 Task: Select the paper size with the tabloid.
Action: Mouse moved to (45, 116)
Screenshot: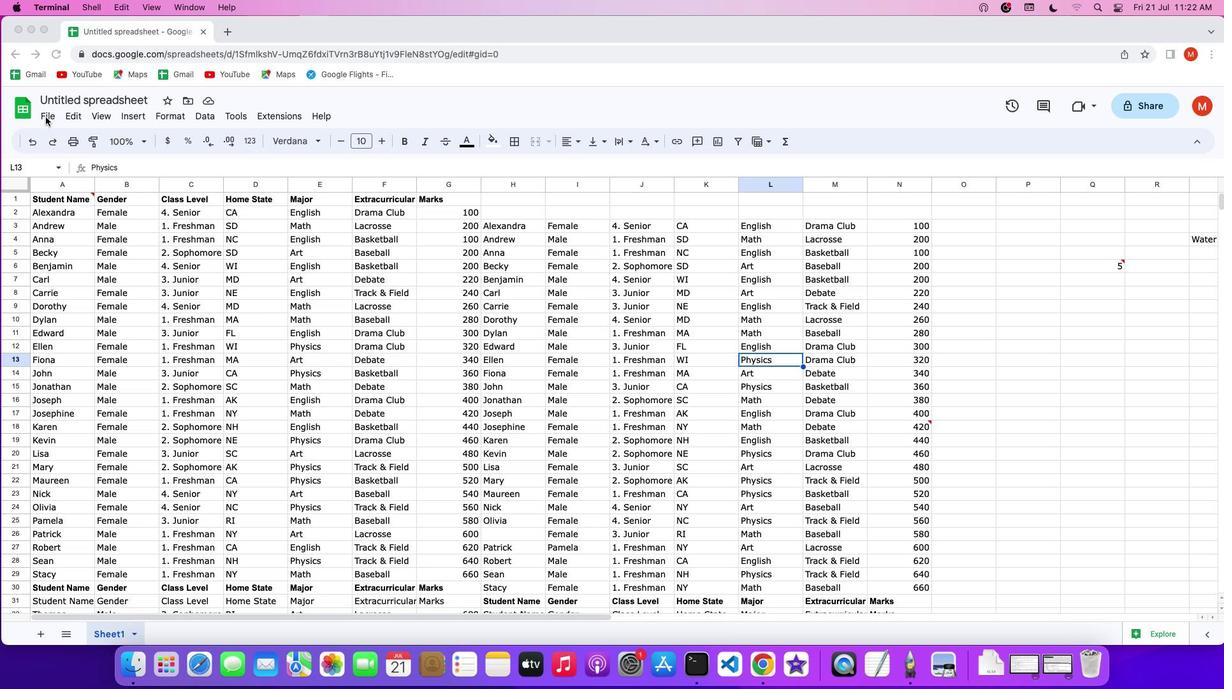 
Action: Mouse pressed left at (45, 116)
Screenshot: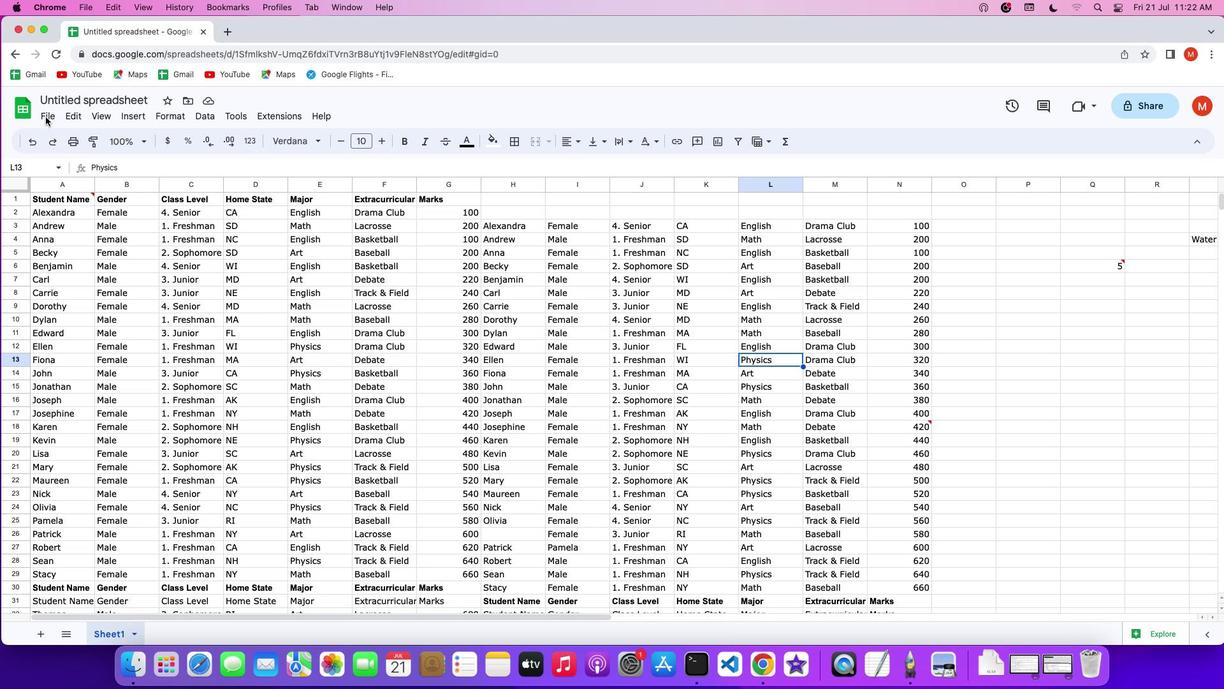 
Action: Mouse pressed left at (45, 116)
Screenshot: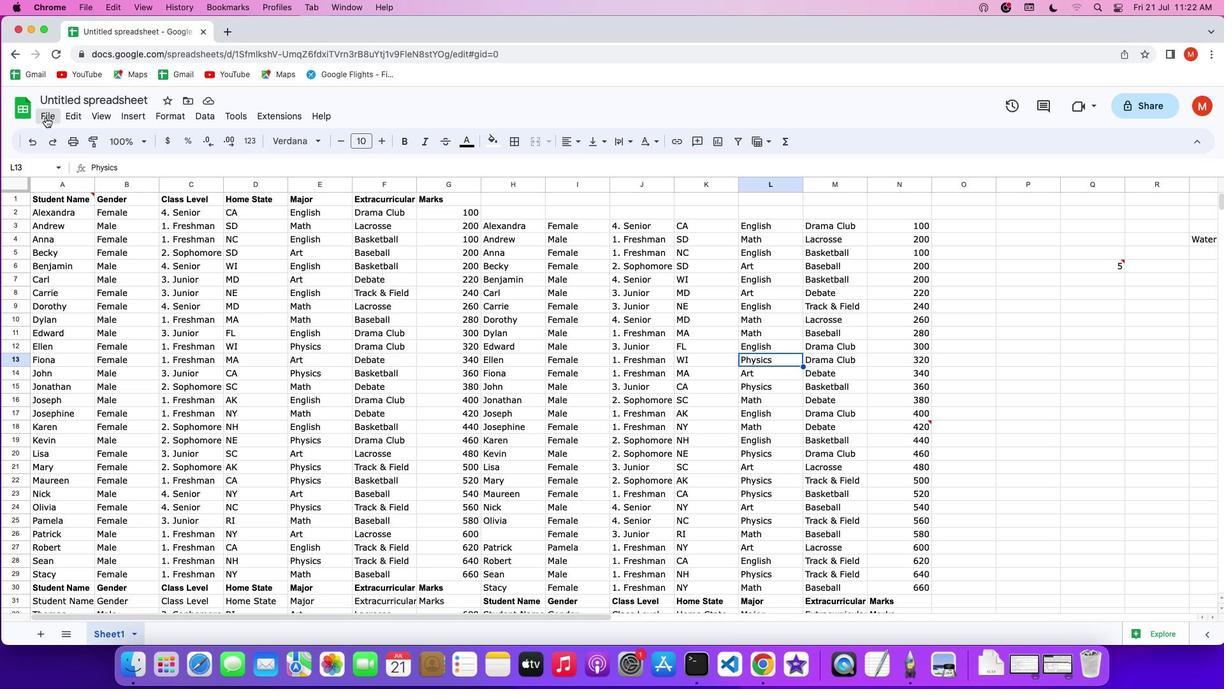 
Action: Mouse pressed left at (45, 116)
Screenshot: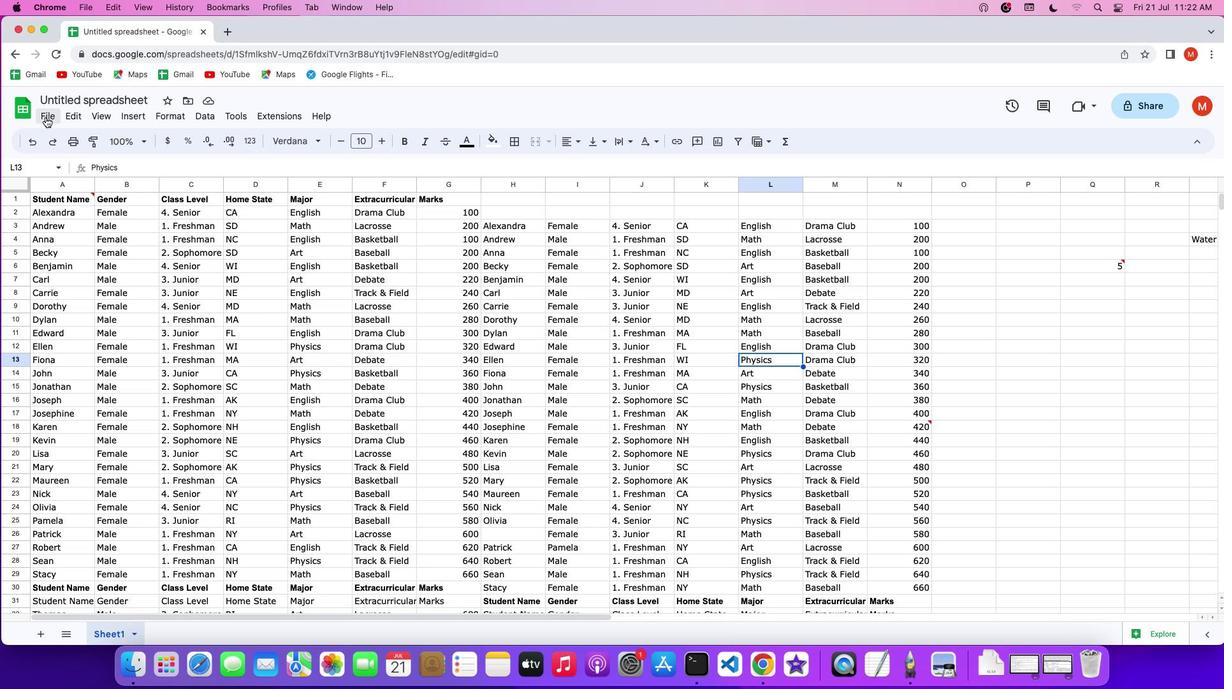 
Action: Mouse moved to (47, 497)
Screenshot: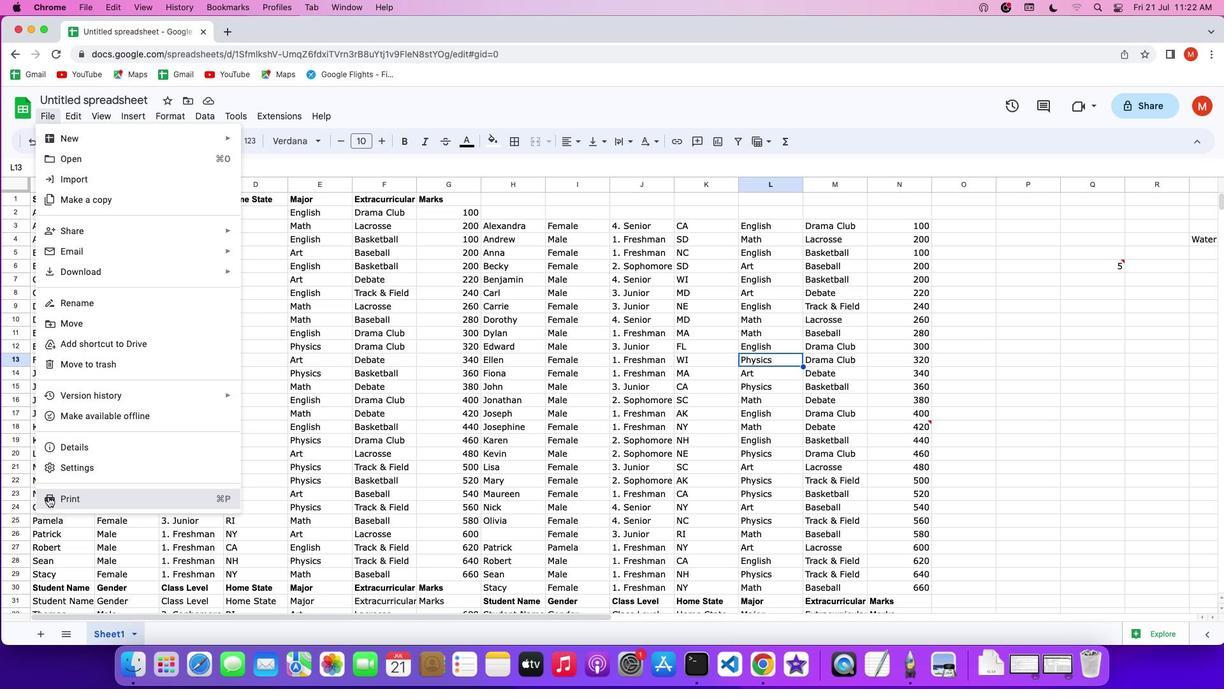 
Action: Mouse pressed left at (47, 497)
Screenshot: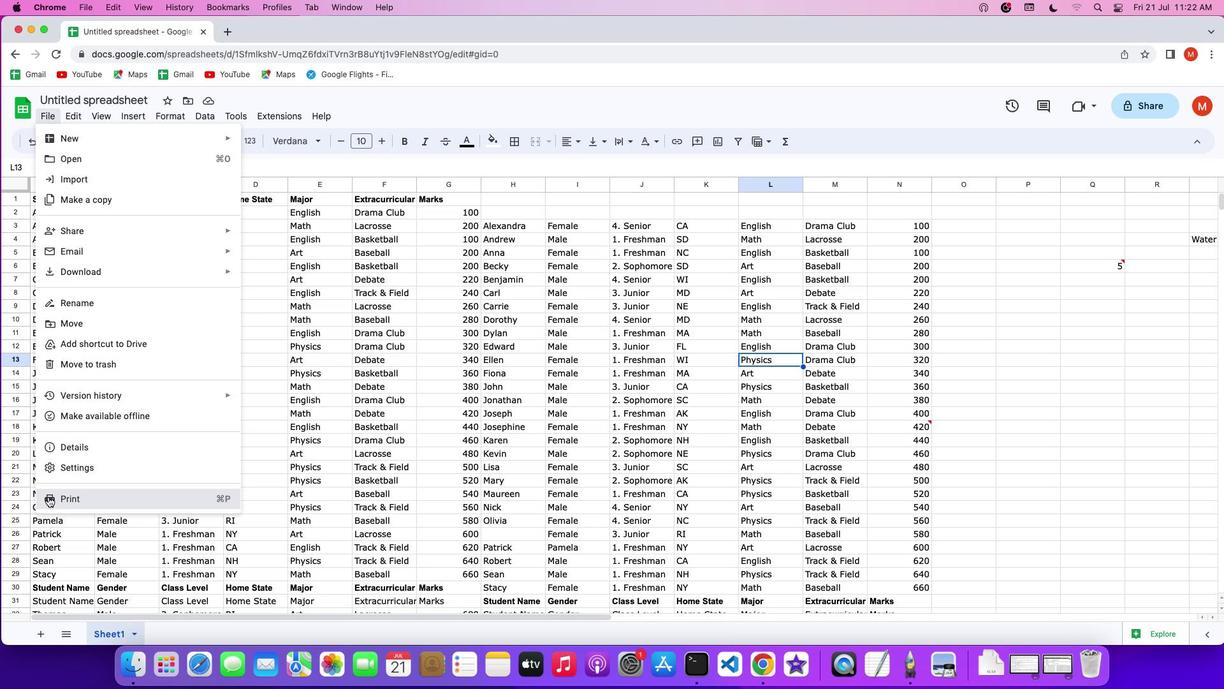 
Action: Mouse moved to (1182, 107)
Screenshot: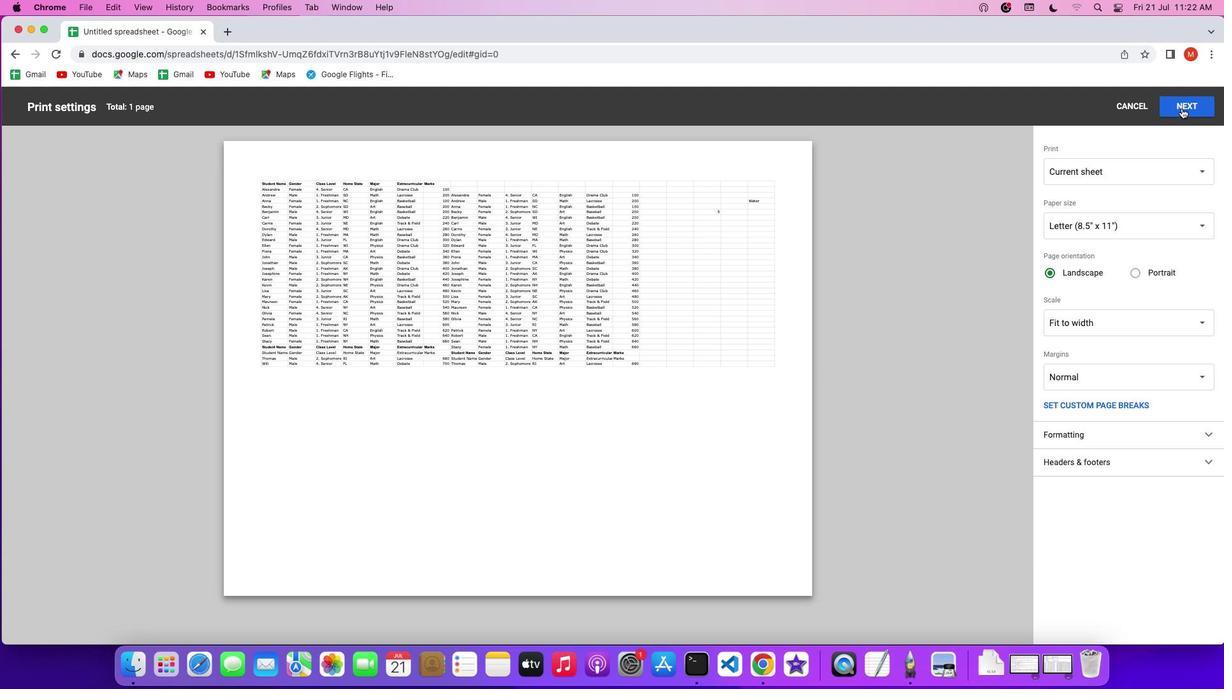 
Action: Mouse pressed left at (1182, 107)
Screenshot: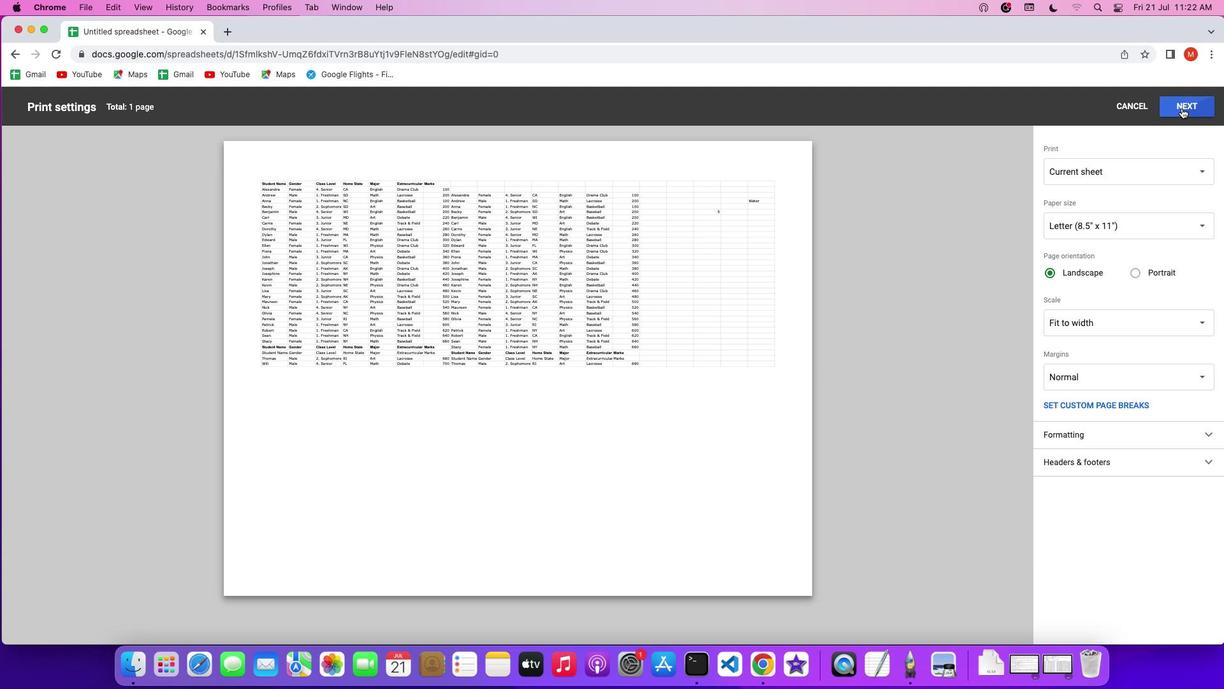 
Action: Mouse moved to (986, 235)
Screenshot: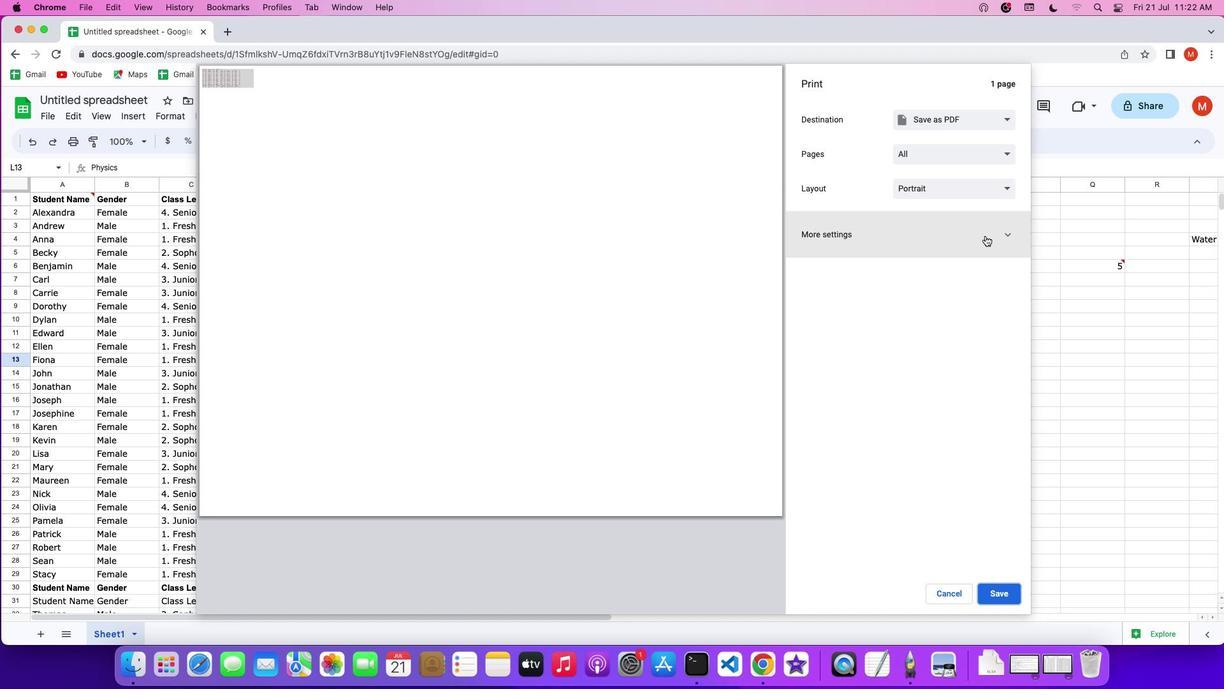 
Action: Mouse pressed left at (986, 235)
Screenshot: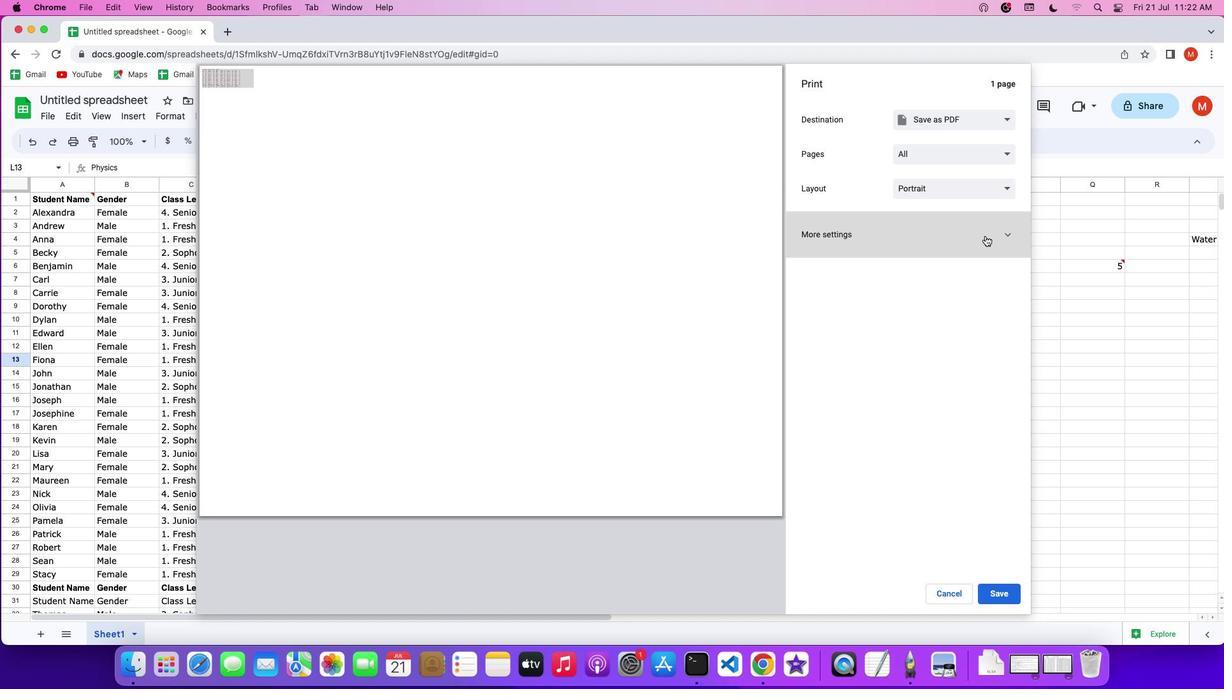 
Action: Mouse moved to (979, 280)
Screenshot: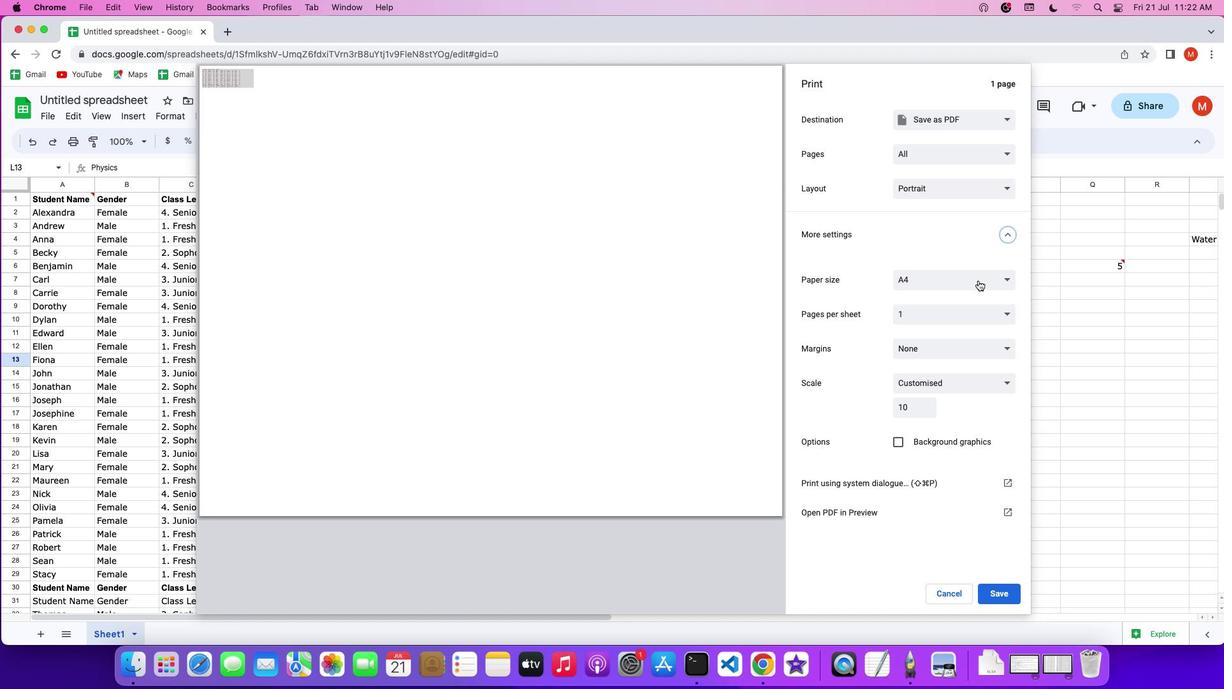 
Action: Mouse pressed left at (979, 280)
Screenshot: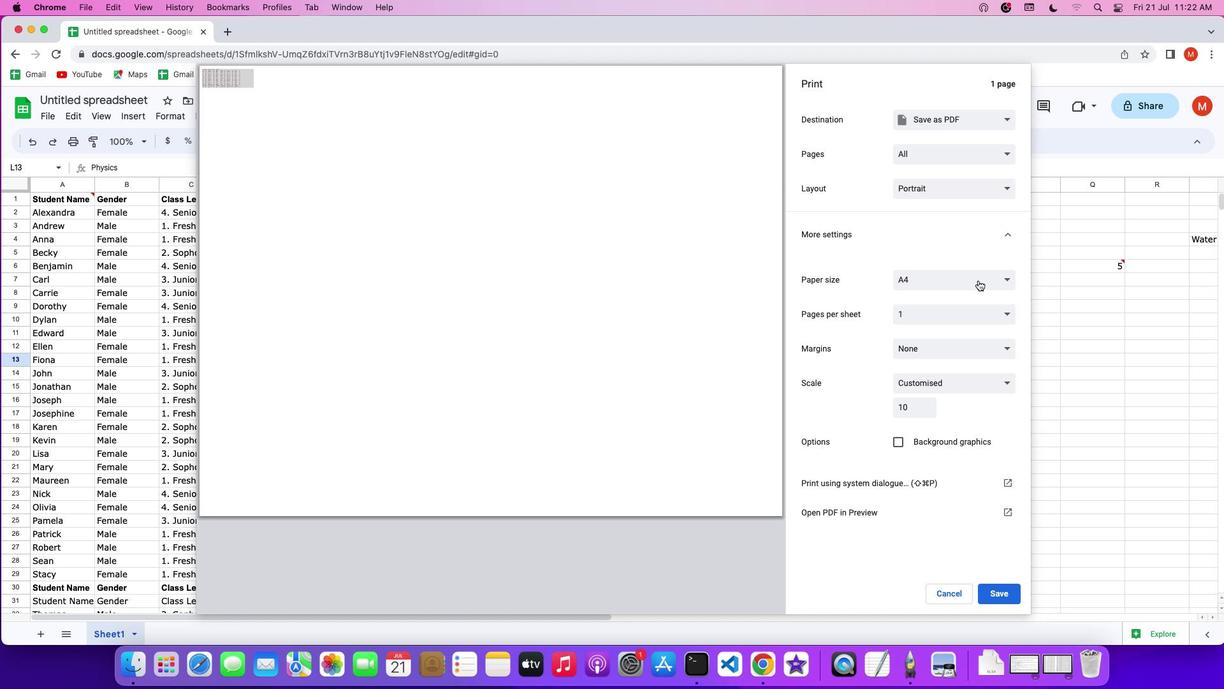 
Action: Mouse moved to (967, 211)
Screenshot: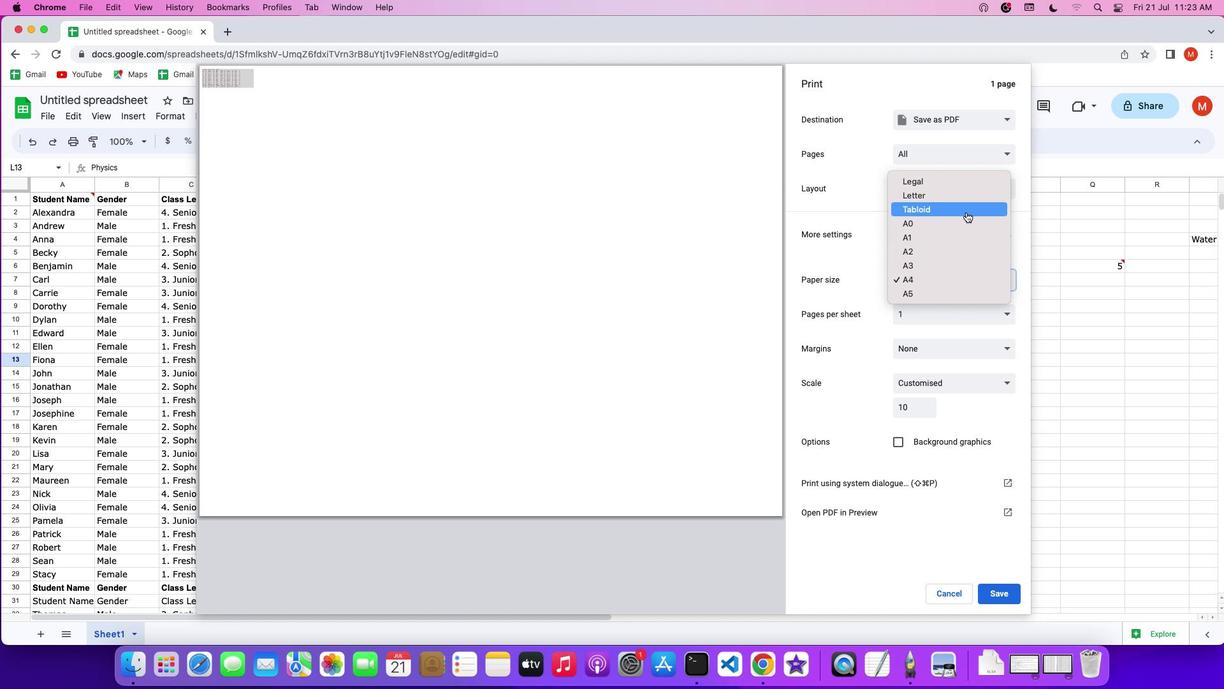 
Action: Mouse pressed left at (967, 211)
Screenshot: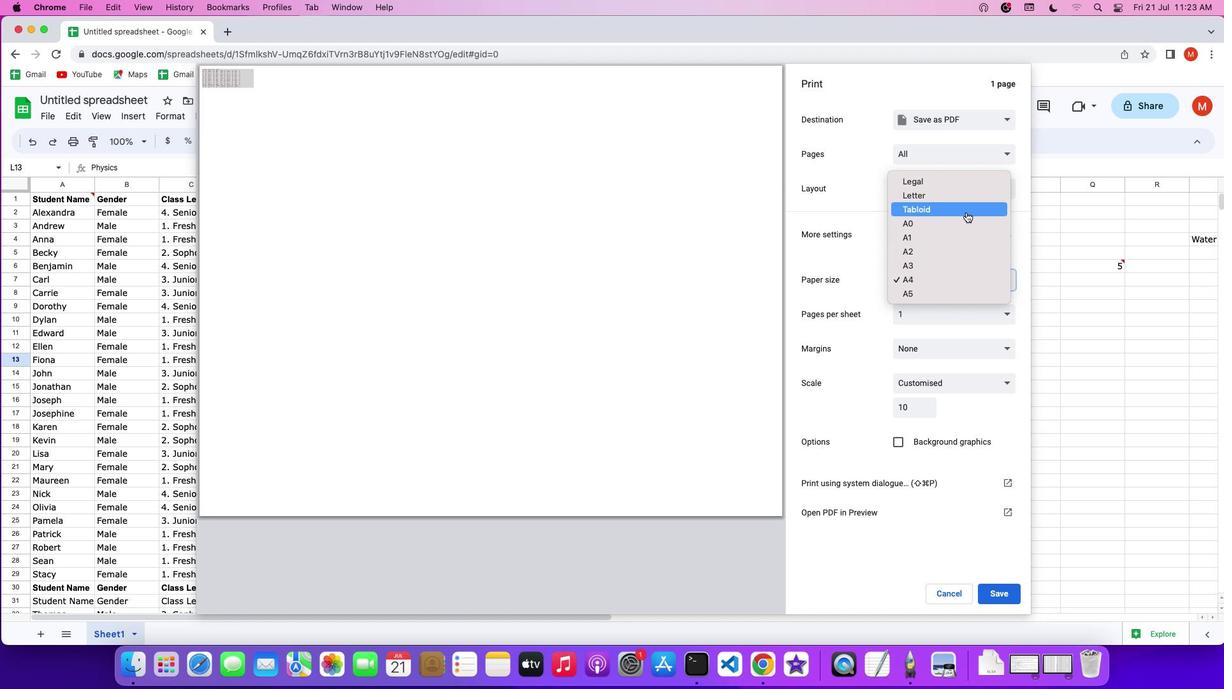 
